 Task: Save your profile as PDF.
Action: Mouse moved to (425, 331)
Screenshot: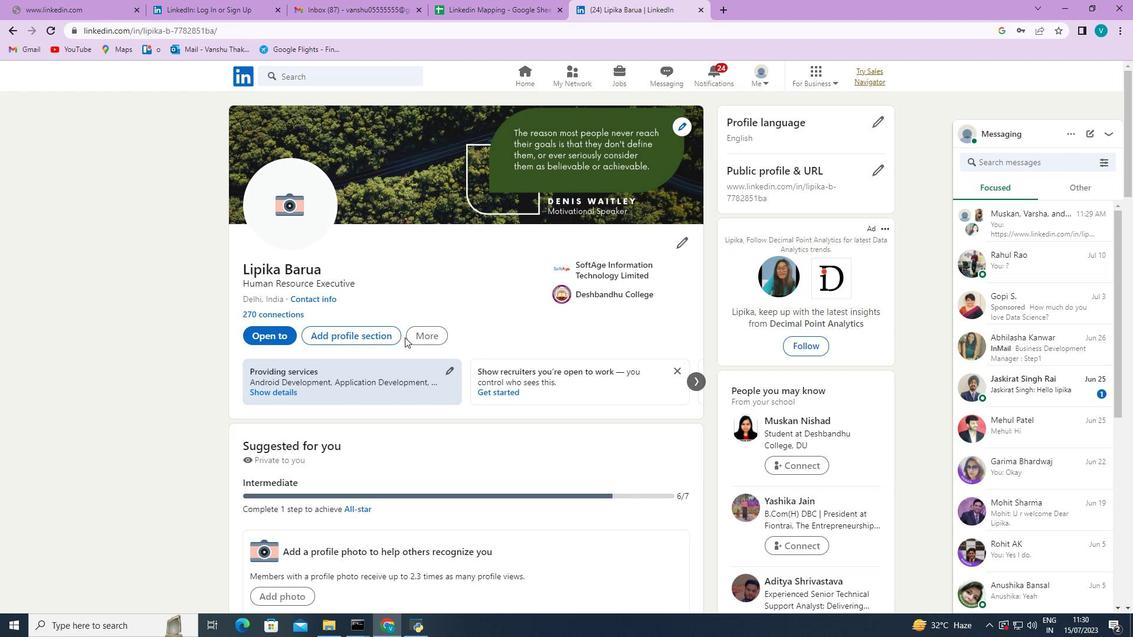 
Action: Mouse pressed left at (425, 331)
Screenshot: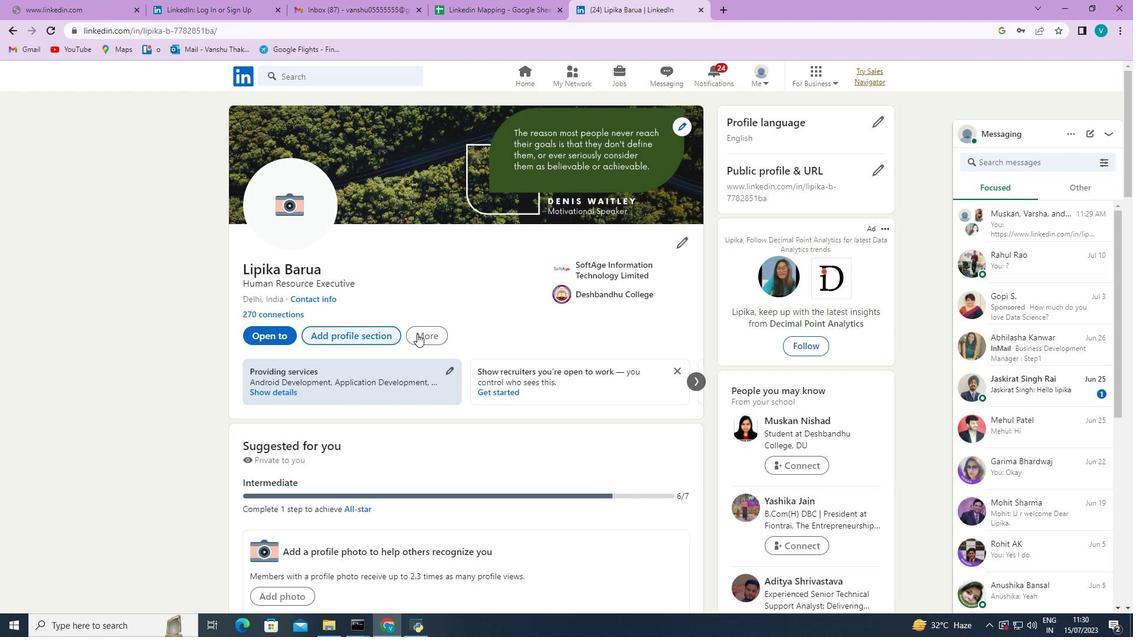 
Action: Mouse moved to (445, 383)
Screenshot: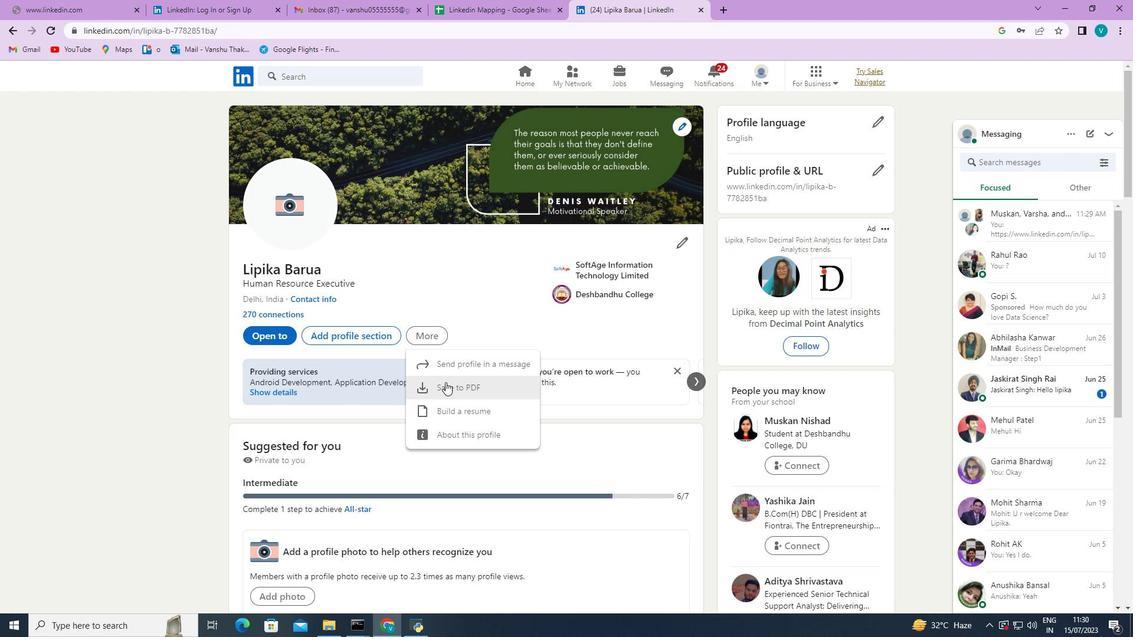 
Action: Mouse pressed left at (445, 383)
Screenshot: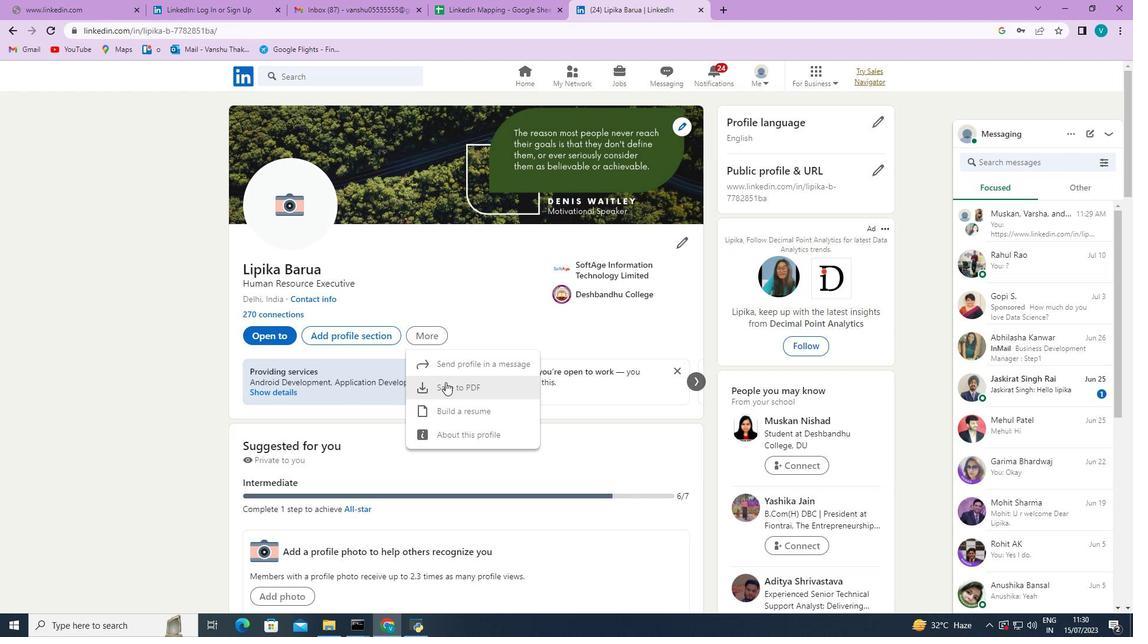 
Action: Mouse moved to (459, 381)
Screenshot: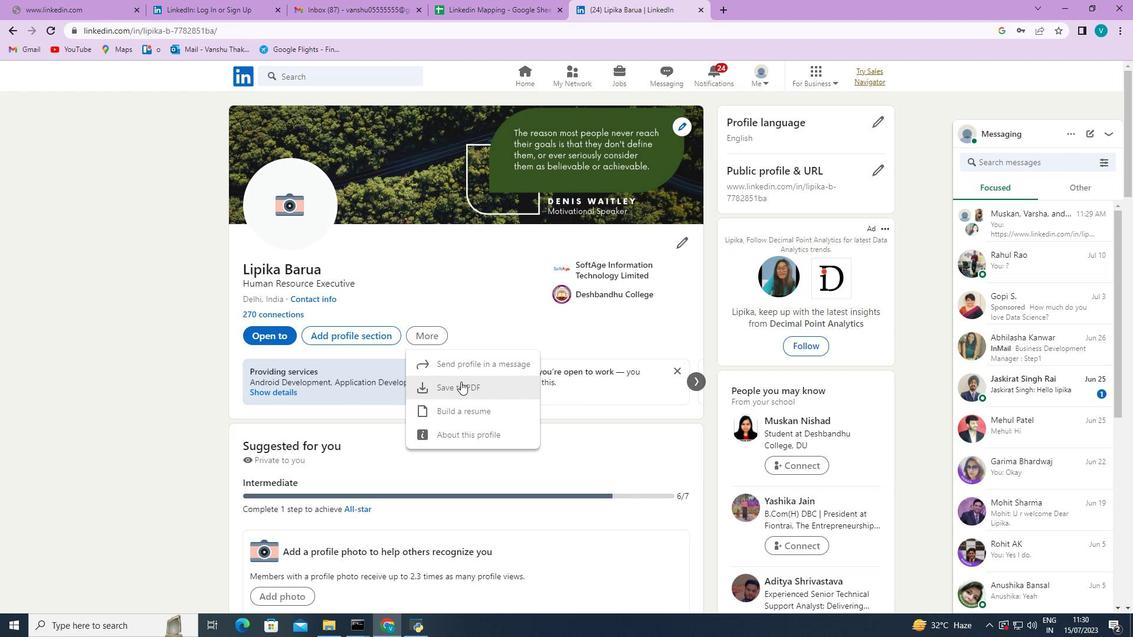 
Action: Mouse pressed left at (459, 381)
Screenshot: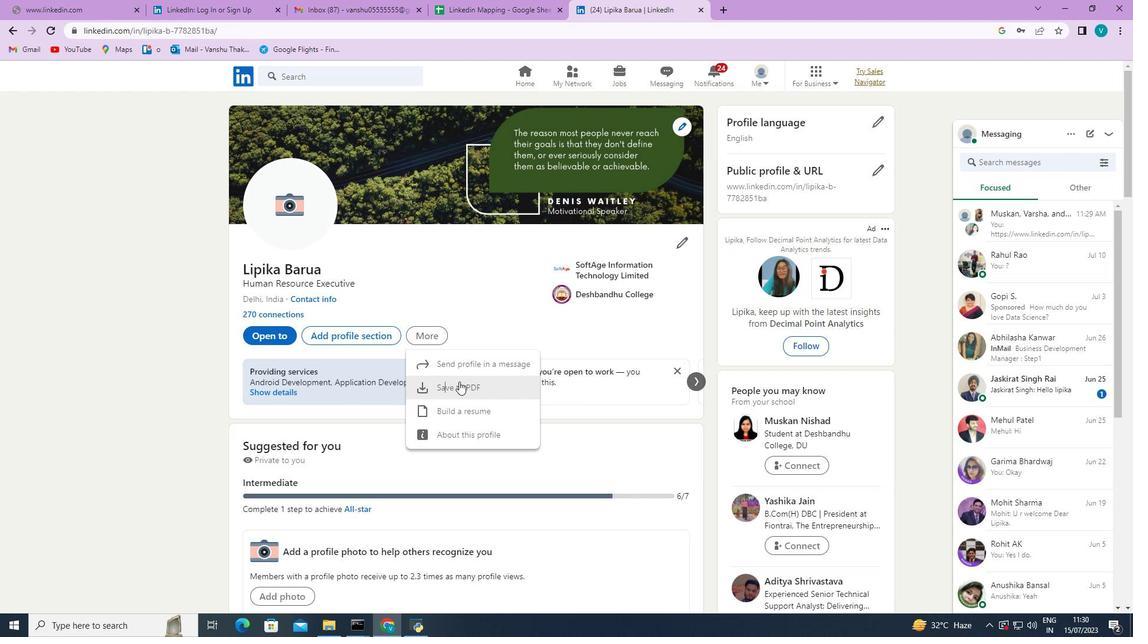 
Action: Mouse moved to (550, 347)
Screenshot: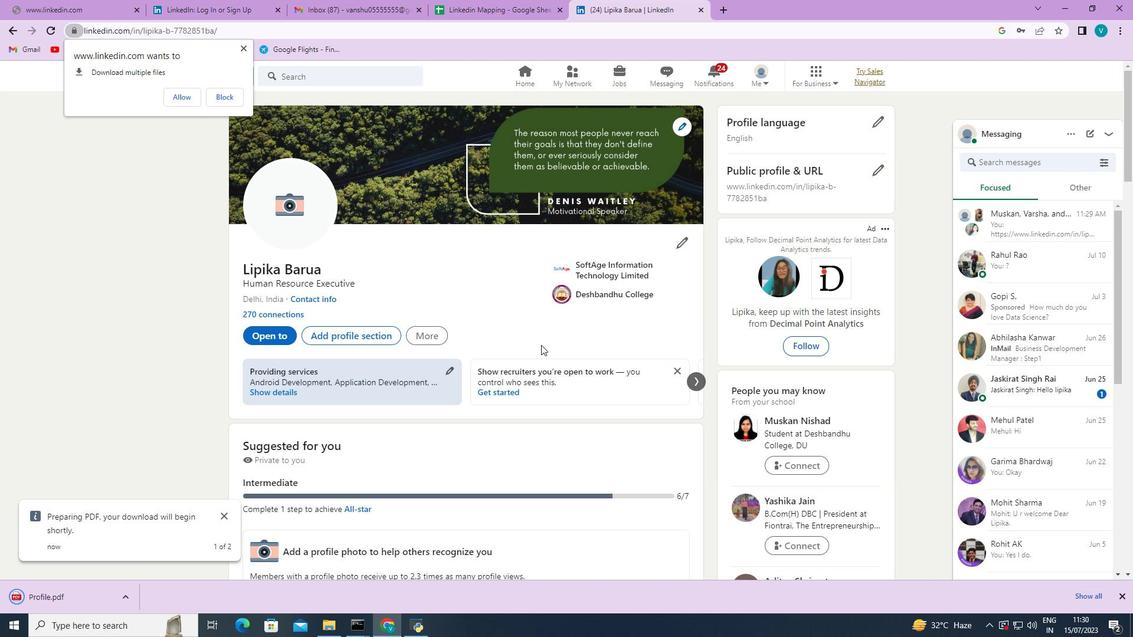 
